 Task: Look for products in the category "Sauvignon Blanc" from Bonterra only.
Action: Mouse moved to (830, 317)
Screenshot: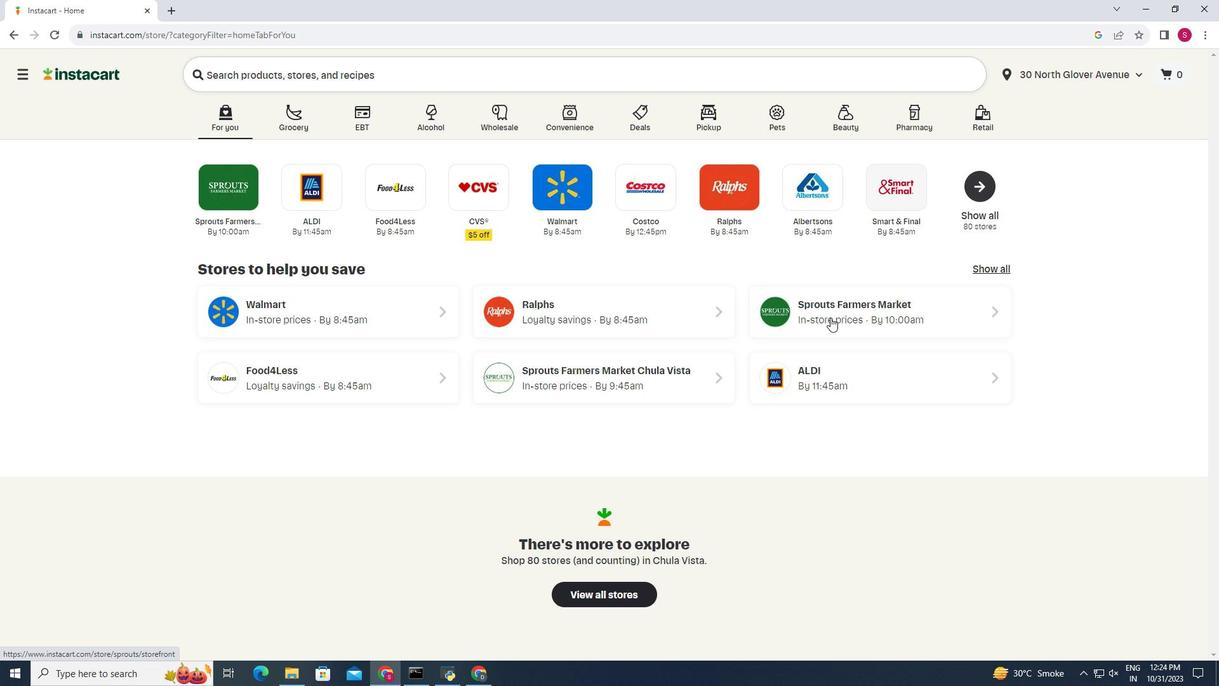 
Action: Mouse pressed left at (830, 317)
Screenshot: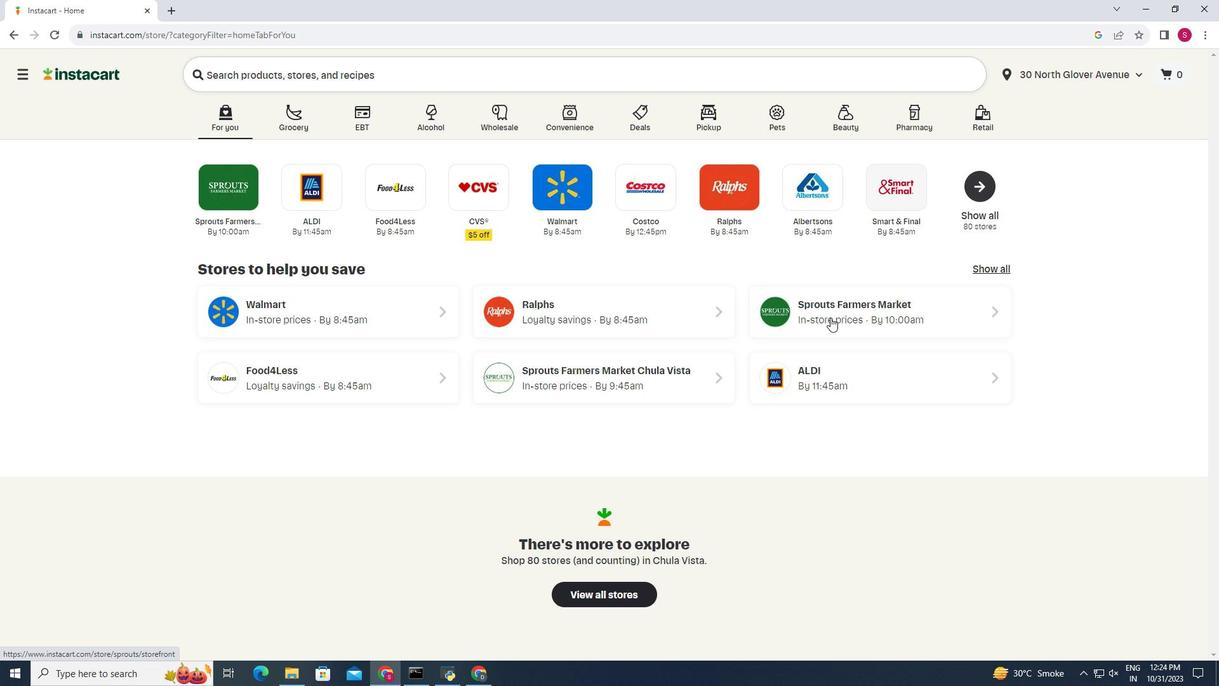 
Action: Mouse moved to (31, 604)
Screenshot: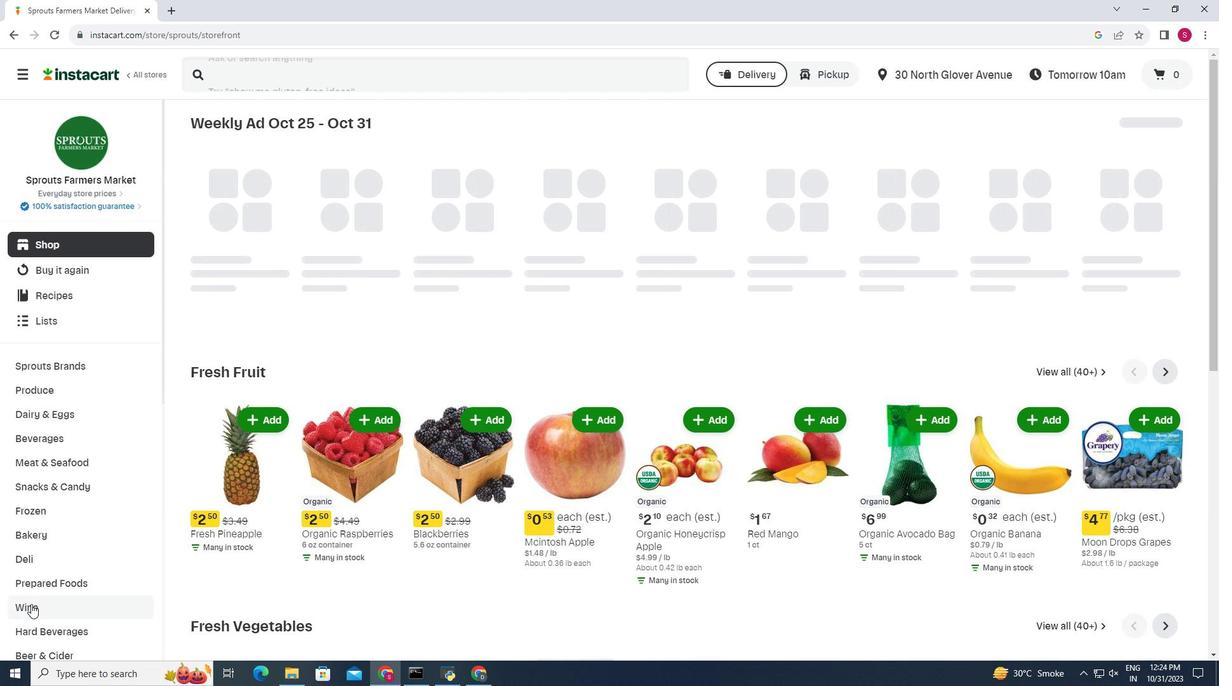 
Action: Mouse pressed left at (31, 604)
Screenshot: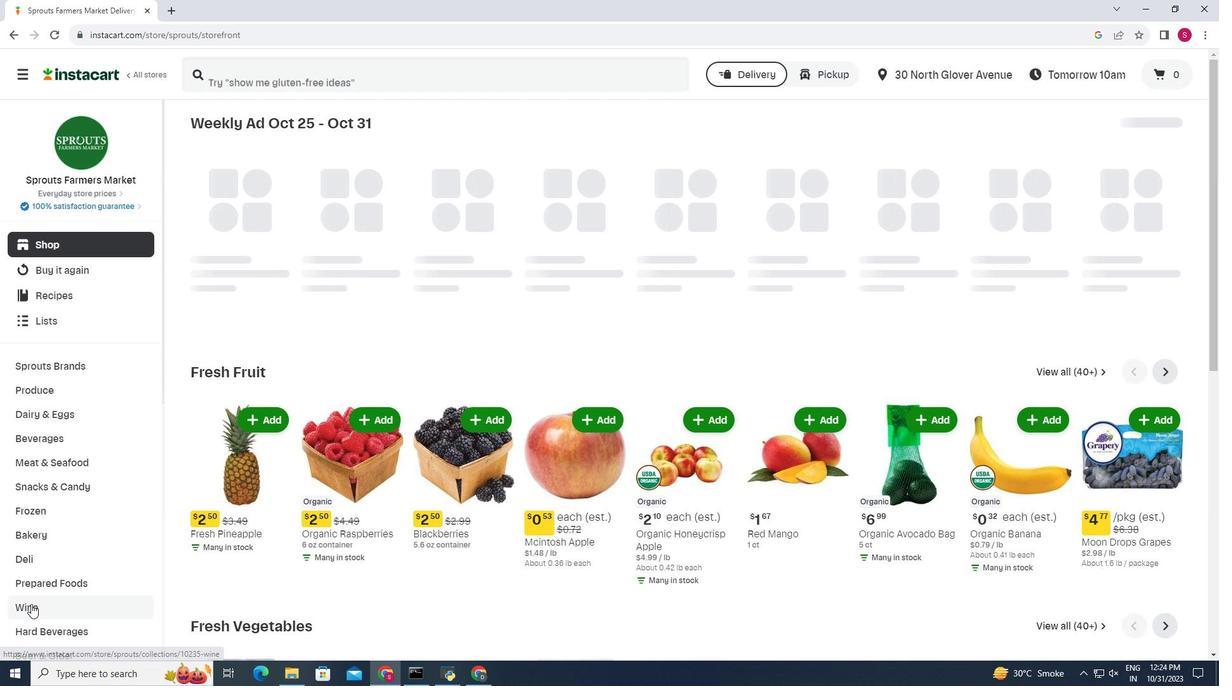 
Action: Mouse moved to (341, 157)
Screenshot: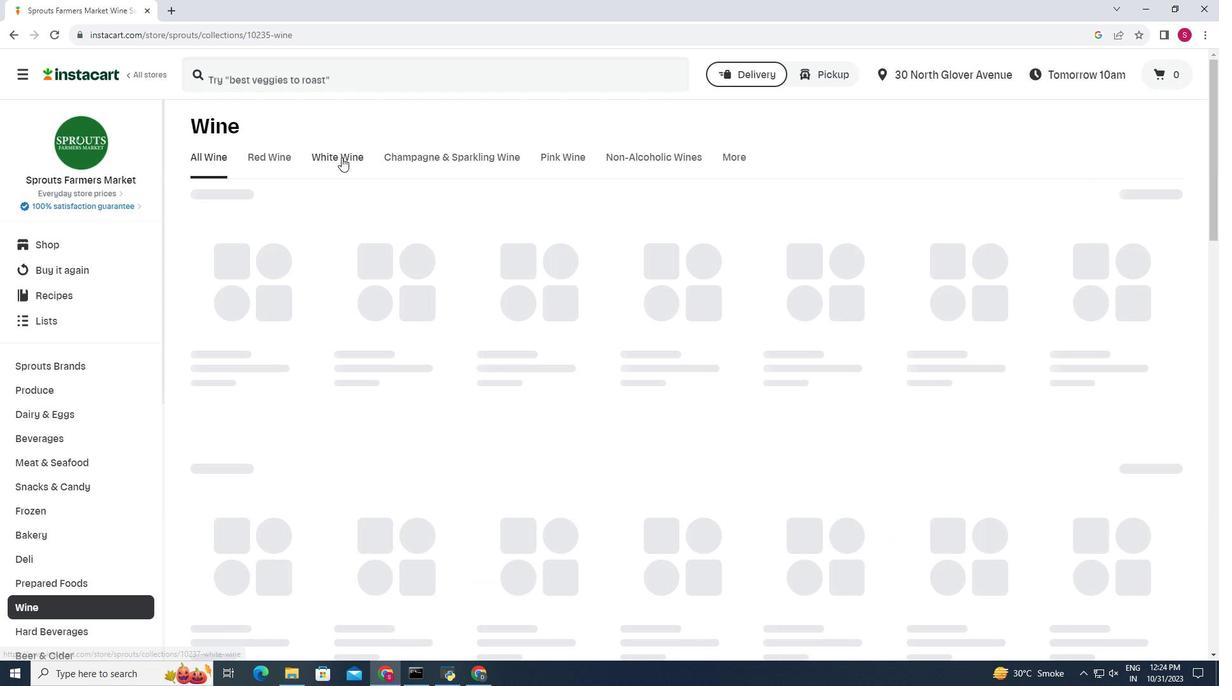 
Action: Mouse pressed left at (341, 157)
Screenshot: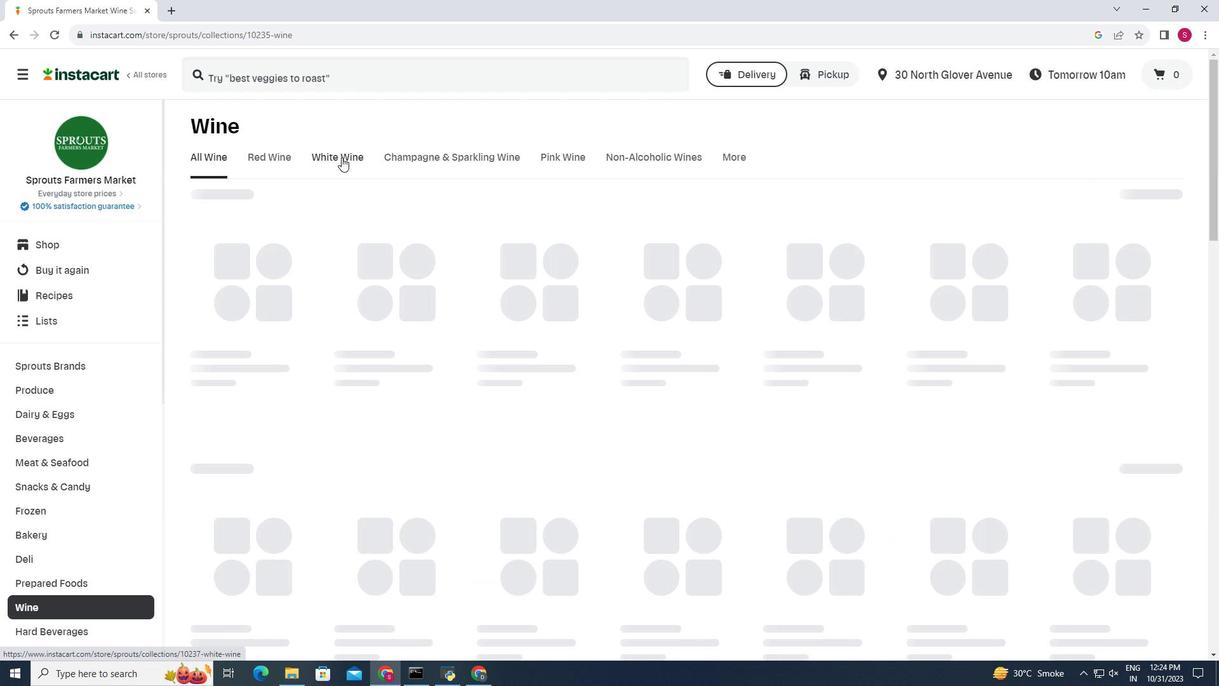 
Action: Mouse moved to (313, 214)
Screenshot: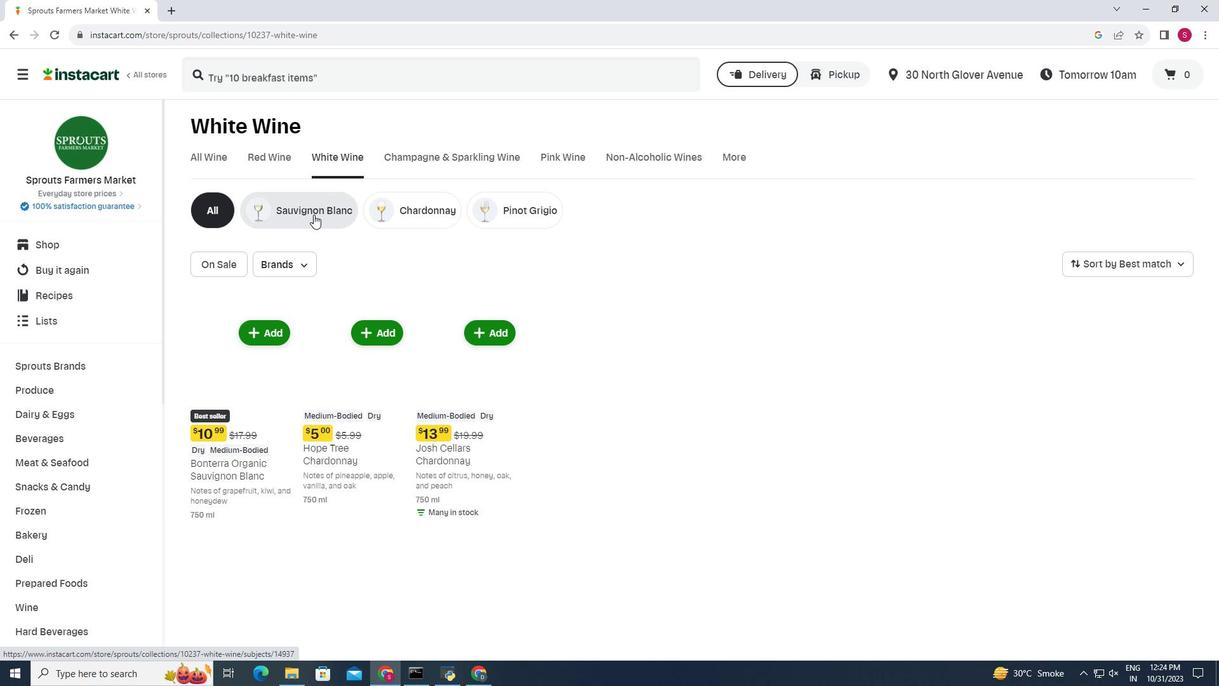 
Action: Mouse pressed left at (313, 214)
Screenshot: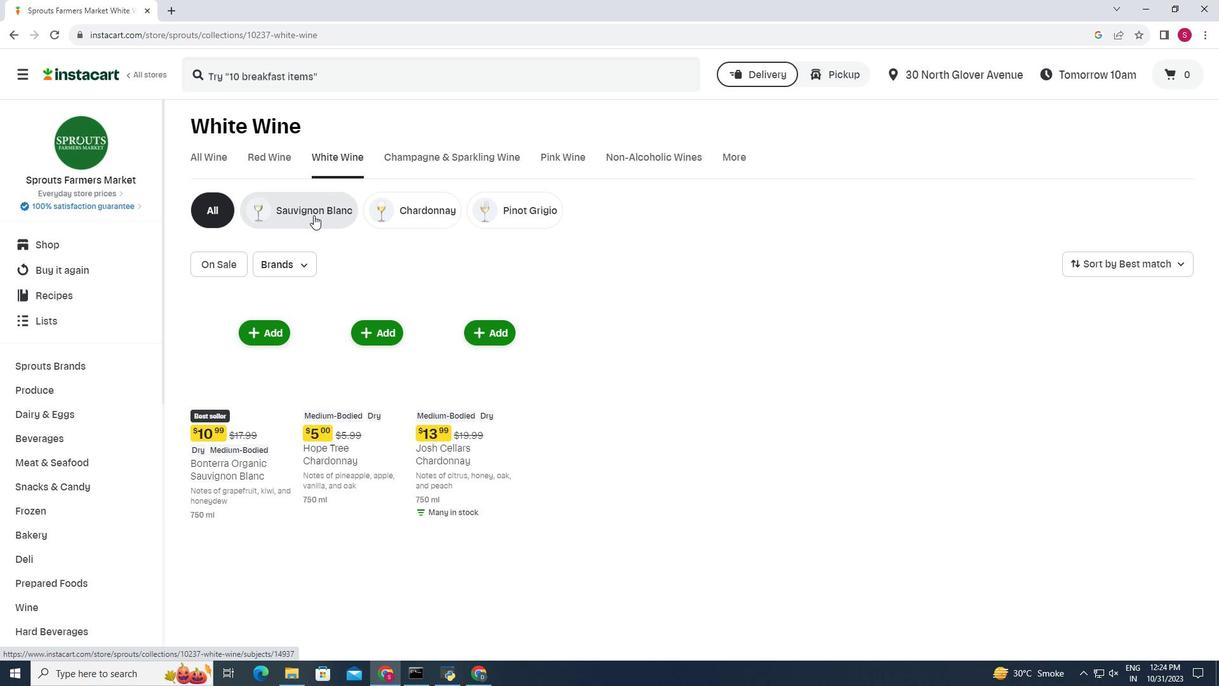 
Action: Mouse moved to (674, 207)
Screenshot: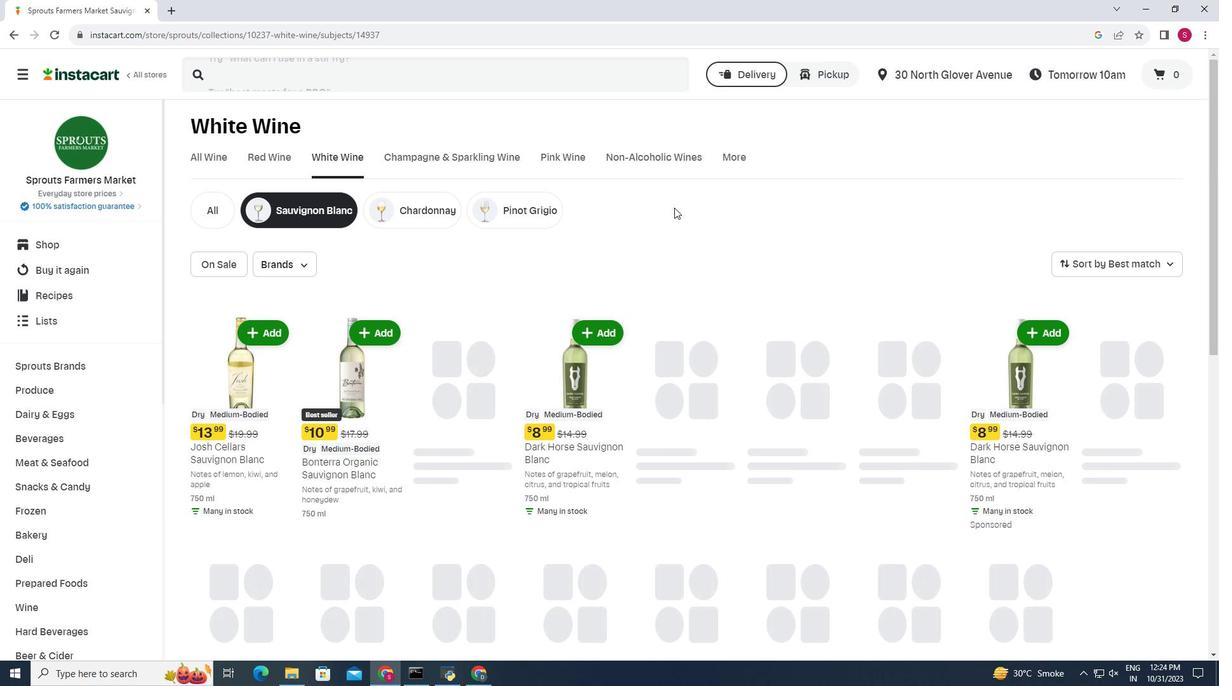 
Action: Mouse scrolled (674, 207) with delta (0, 0)
Screenshot: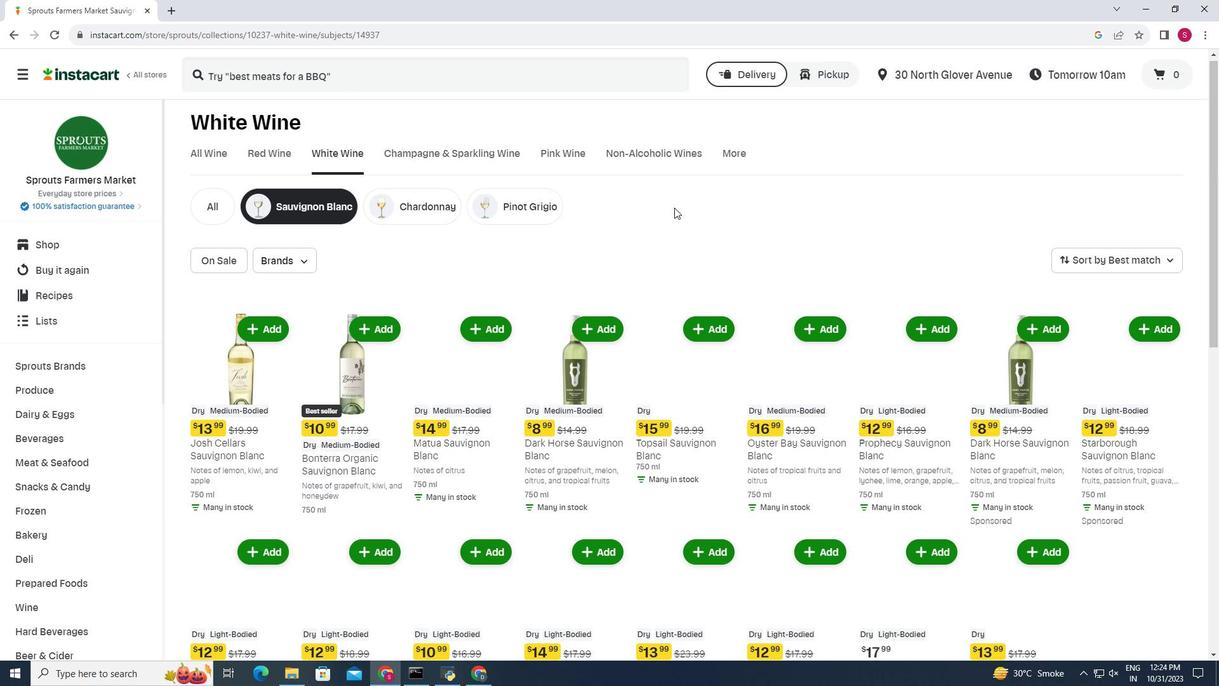 
Action: Mouse scrolled (674, 207) with delta (0, 0)
Screenshot: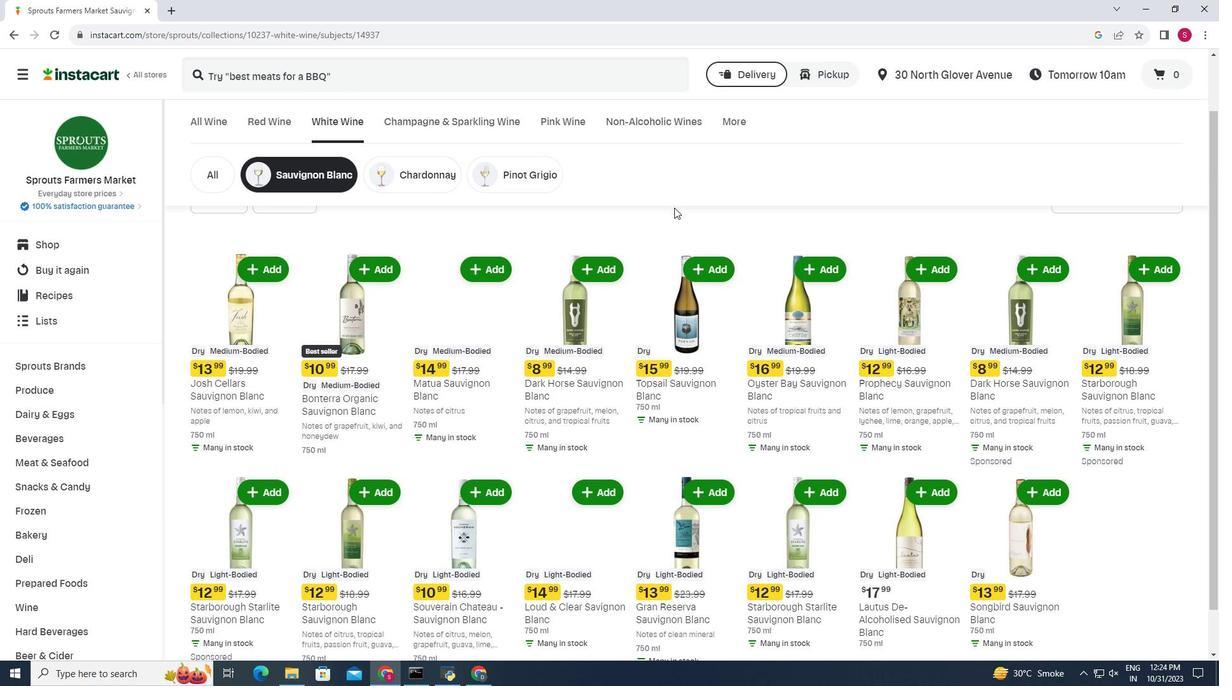 
Action: Mouse moved to (668, 210)
Screenshot: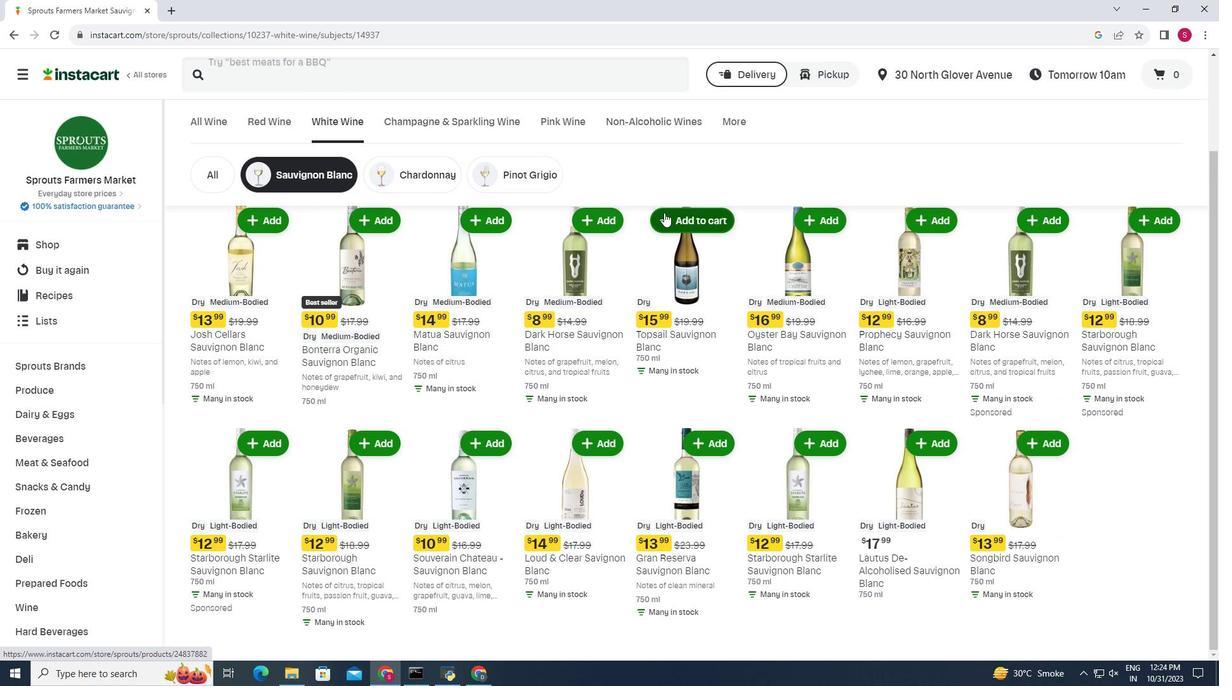 
Action: Mouse scrolled (668, 209) with delta (0, 0)
Screenshot: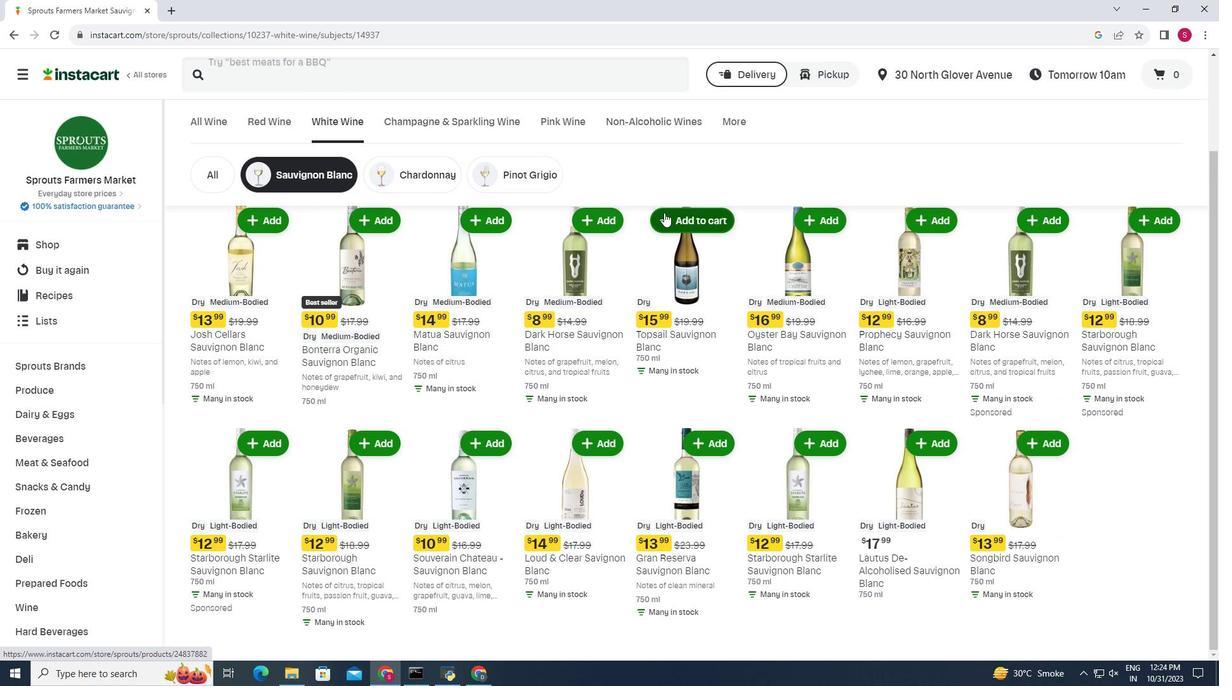
Action: Mouse moved to (662, 235)
Screenshot: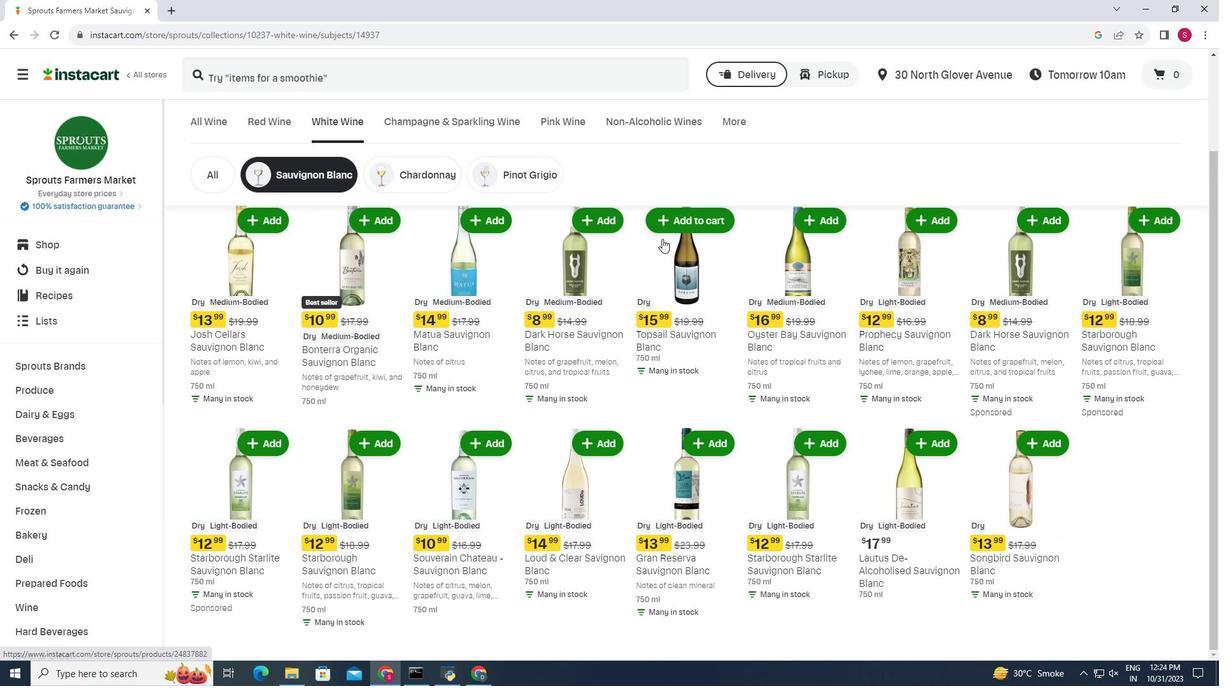 
Action: Mouse scrolled (662, 234) with delta (0, 0)
Screenshot: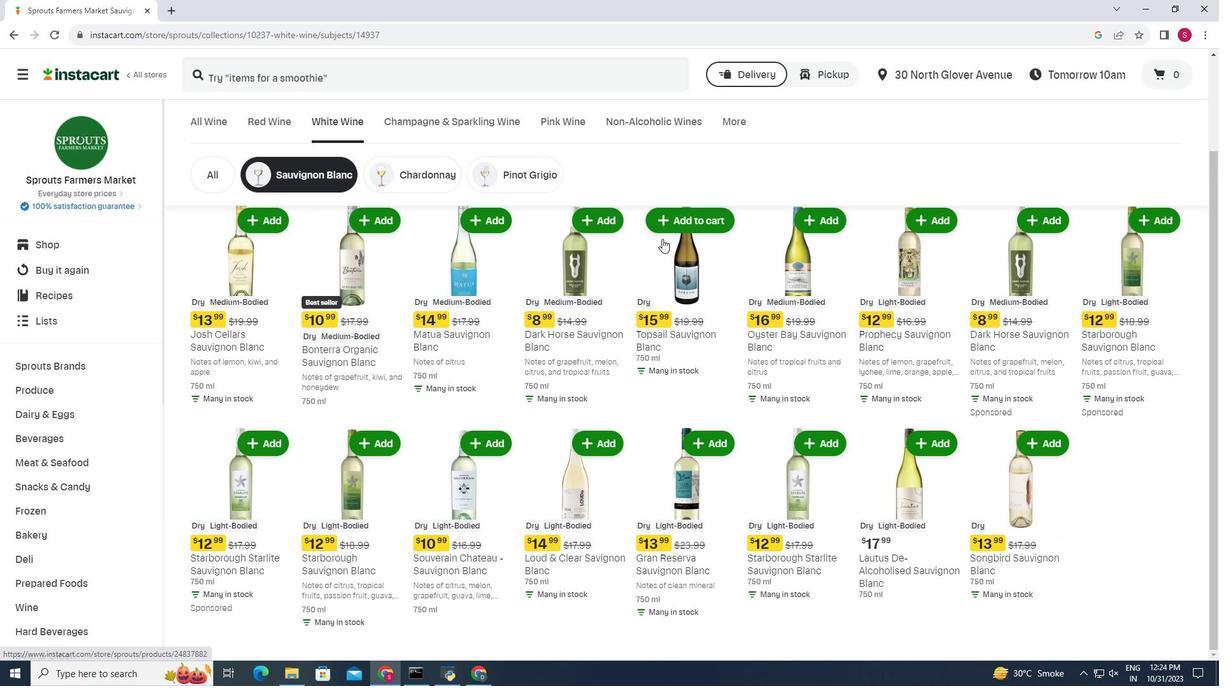 
Action: Mouse moved to (663, 273)
Screenshot: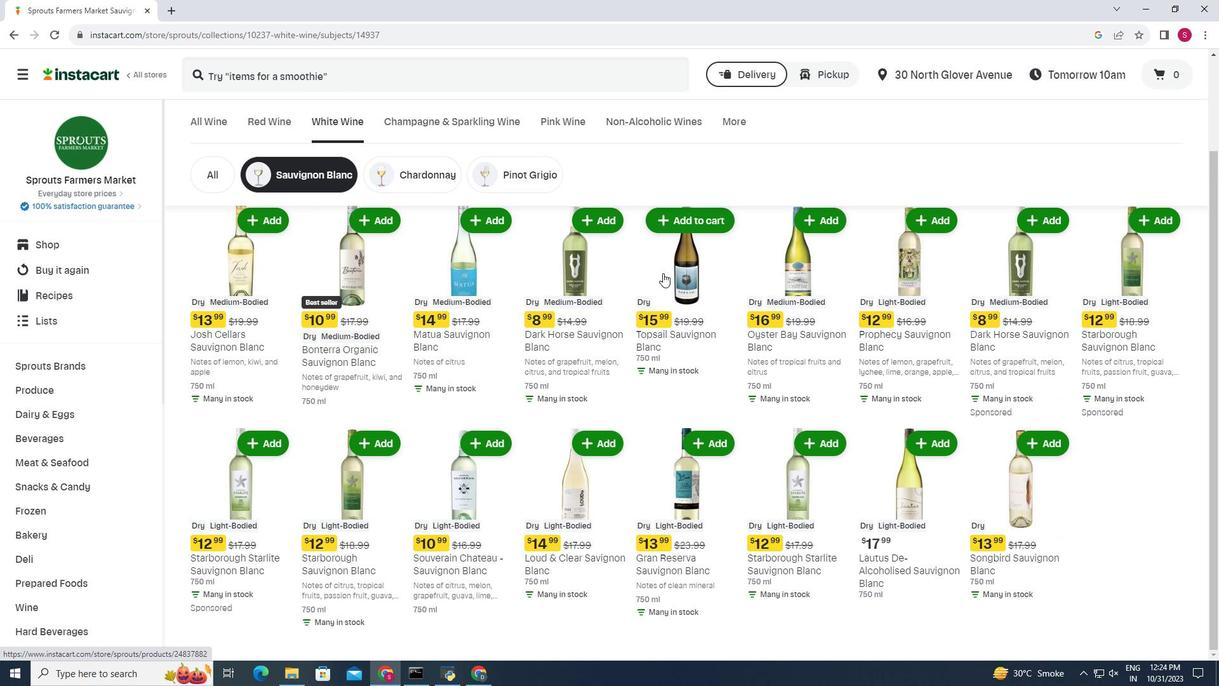 
Action: Mouse scrolled (663, 272) with delta (0, 0)
Screenshot: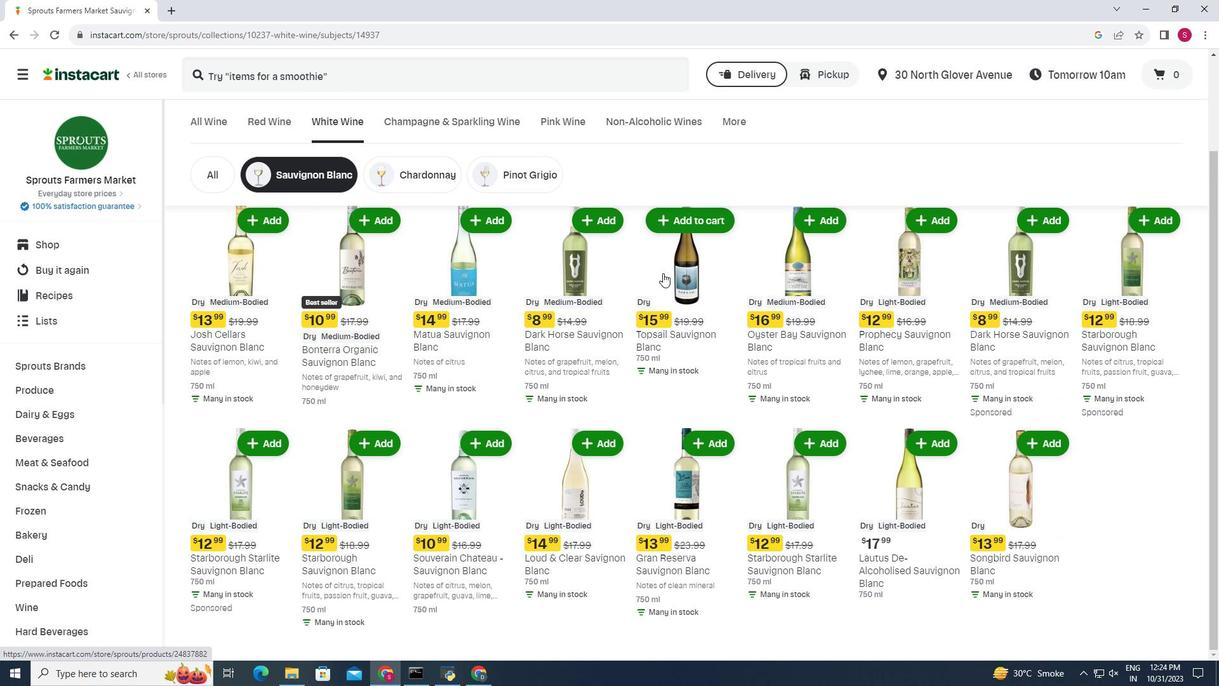 
Action: Mouse moved to (663, 275)
Screenshot: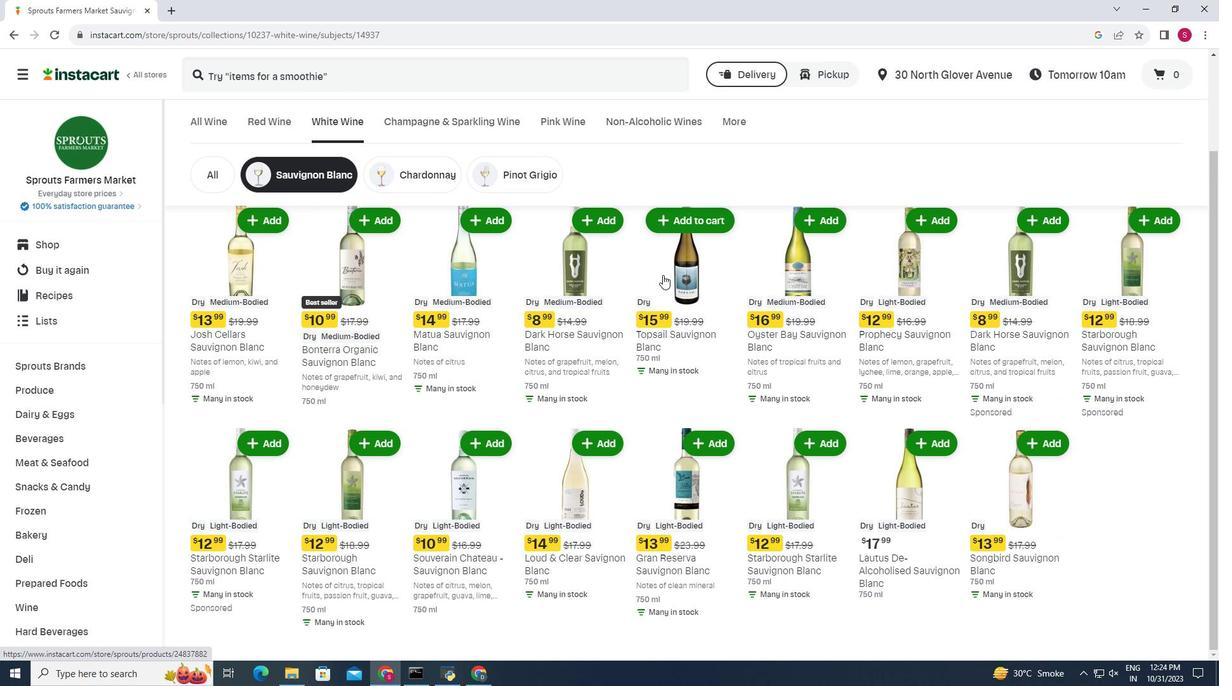 
Action: Mouse scrolled (663, 274) with delta (0, 0)
Screenshot: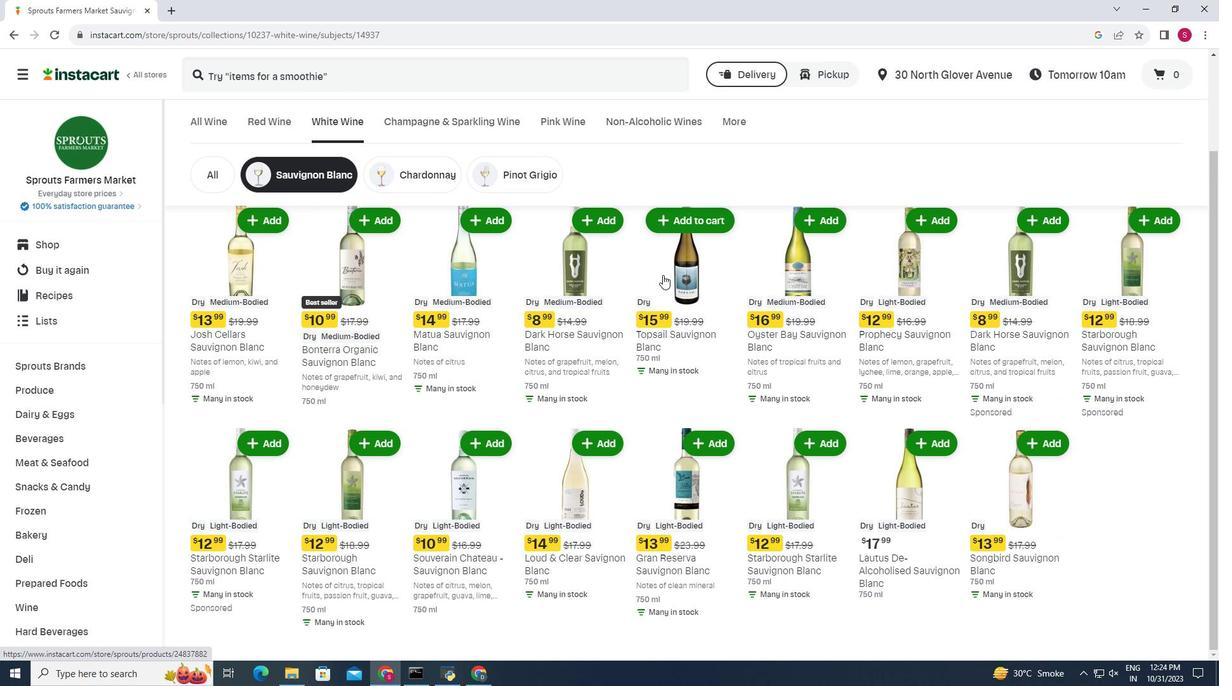 
Action: Mouse moved to (665, 273)
Screenshot: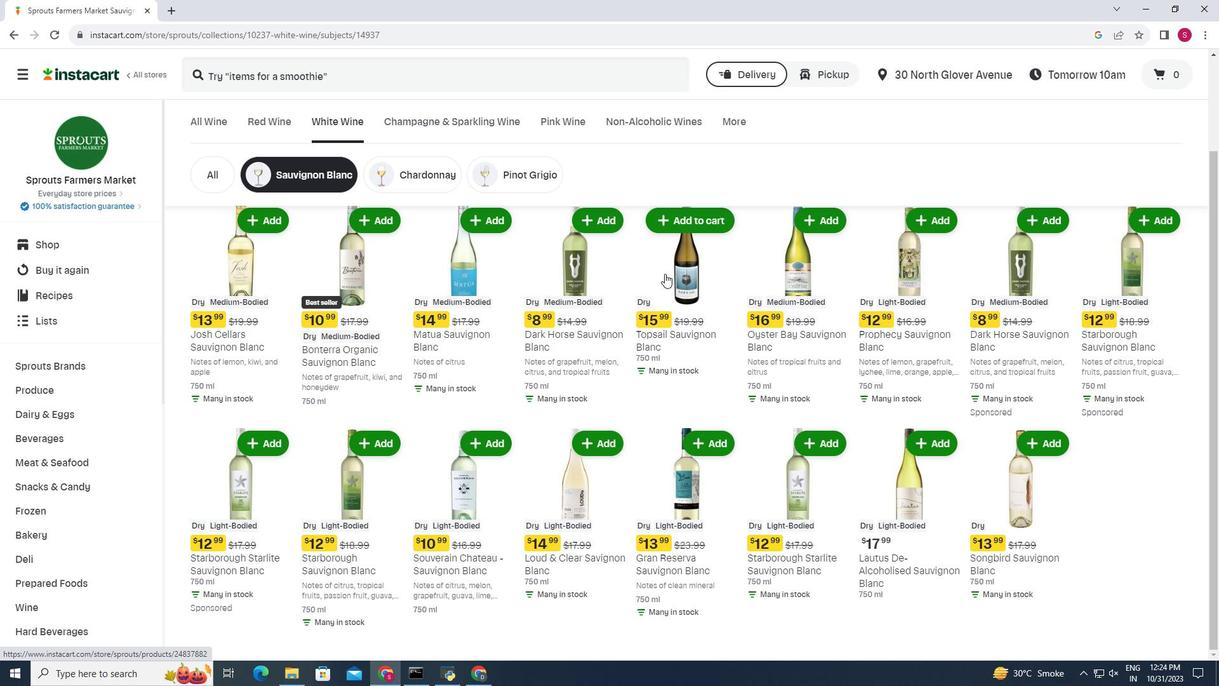 
